 Task: Move the task Implement a new network security system for a company to the section Done in the project AgileForge and filter the tasks in the project by Incomplete tasks
Action: Mouse moved to (62, 354)
Screenshot: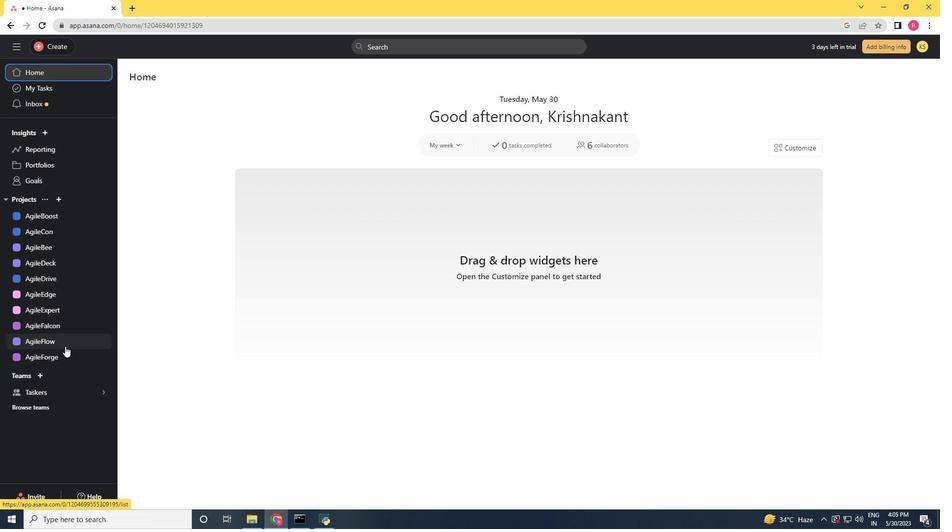
Action: Mouse pressed left at (62, 354)
Screenshot: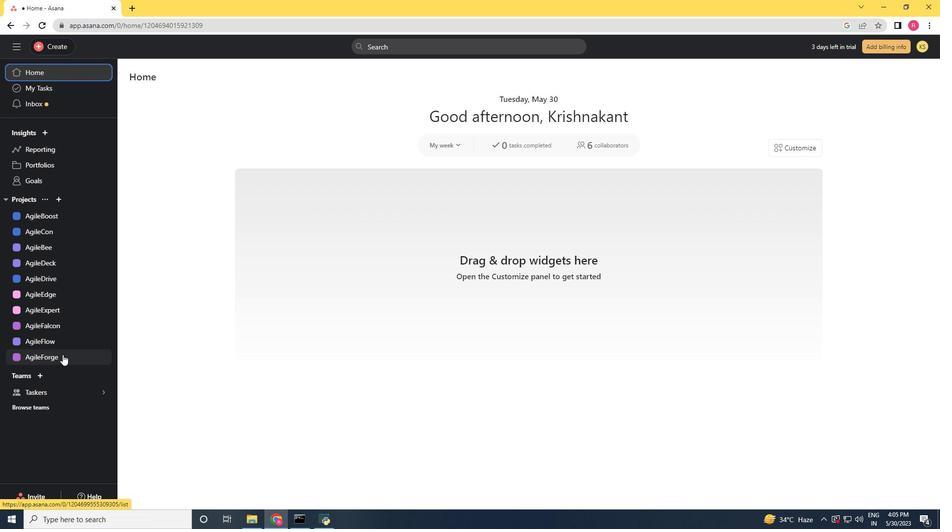 
Action: Mouse moved to (461, 178)
Screenshot: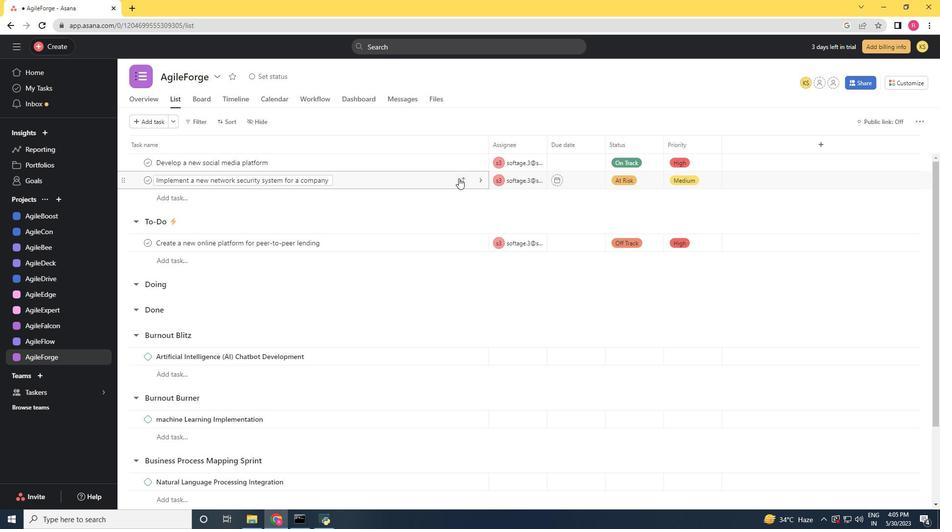 
Action: Mouse pressed left at (461, 178)
Screenshot: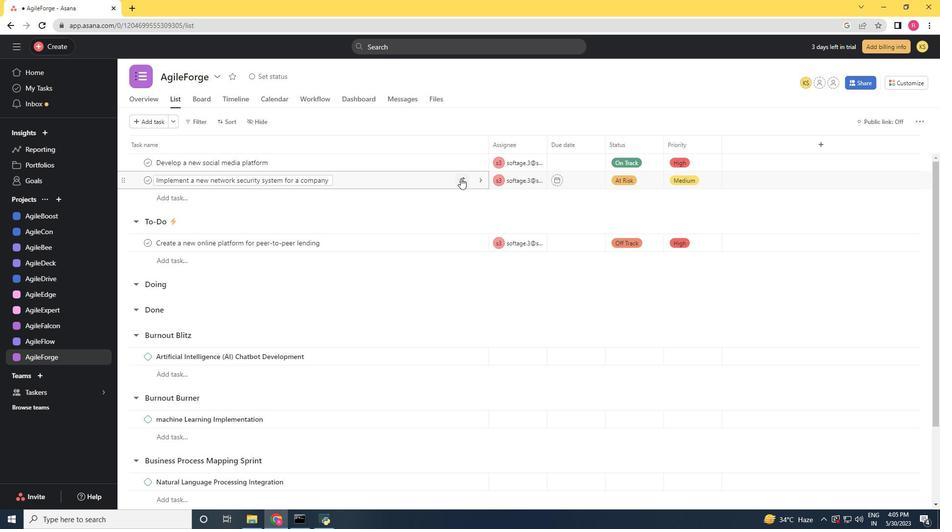 
Action: Mouse moved to (398, 264)
Screenshot: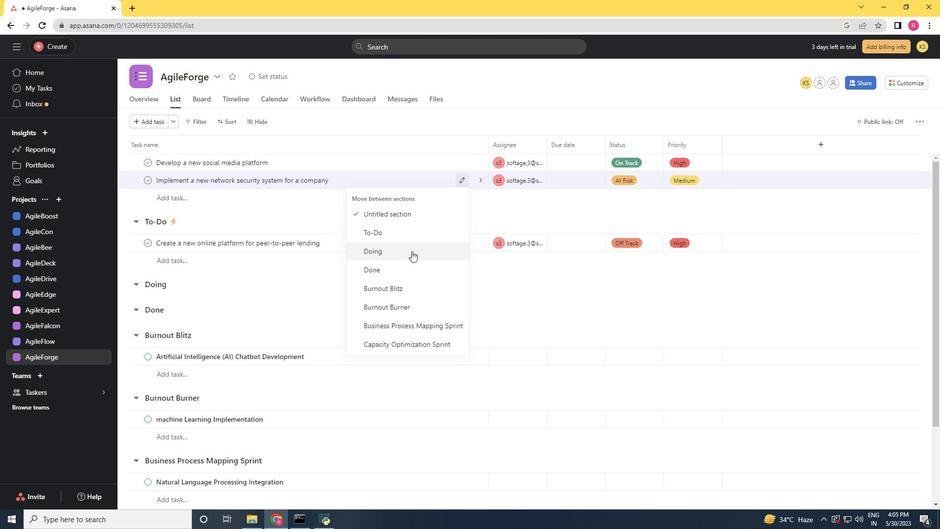 
Action: Mouse pressed left at (398, 264)
Screenshot: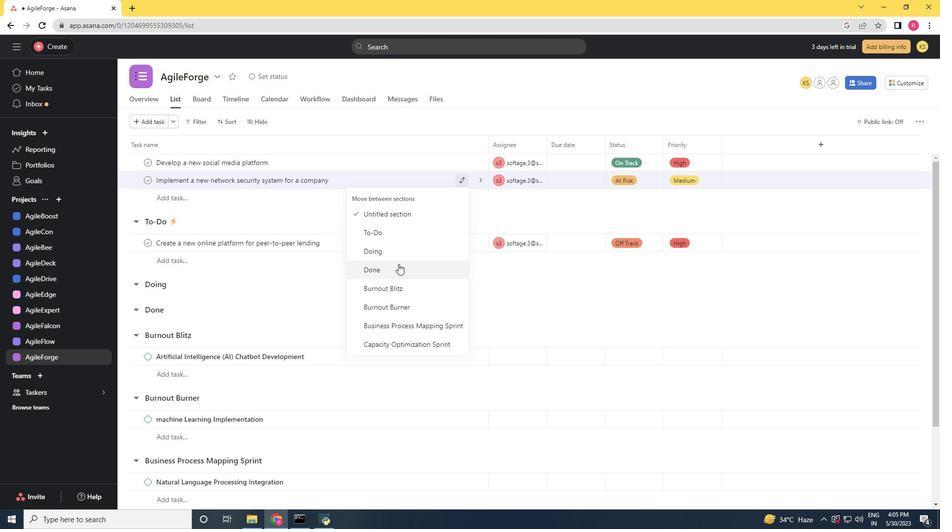 
Action: Mouse moved to (203, 122)
Screenshot: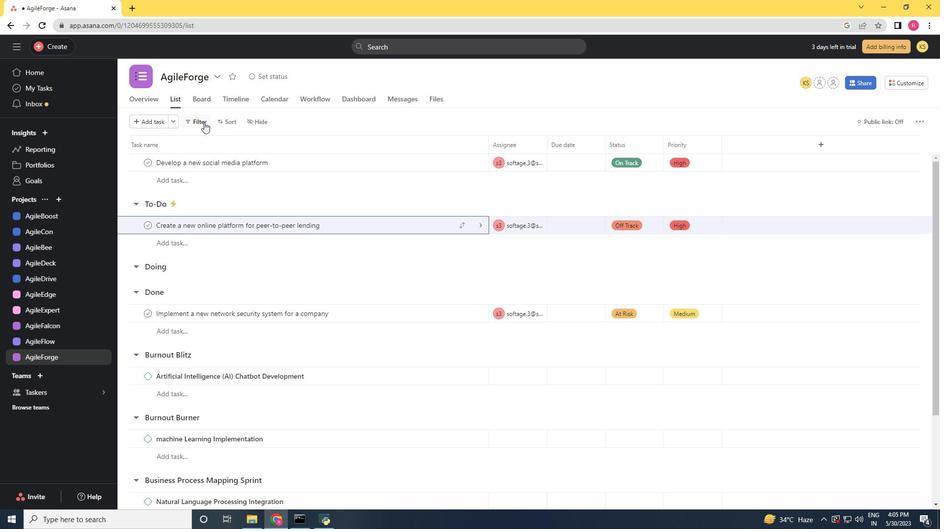 
Action: Mouse pressed left at (203, 122)
Screenshot: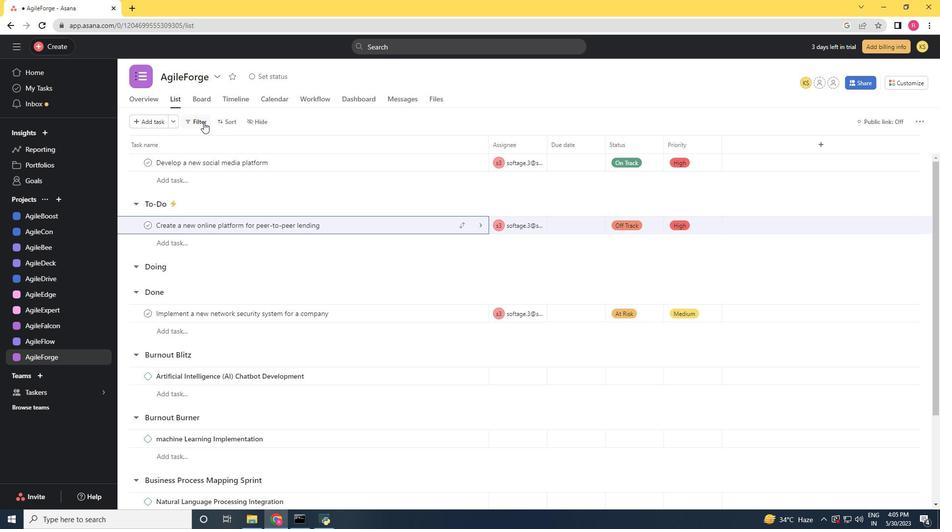 
Action: Mouse moved to (221, 157)
Screenshot: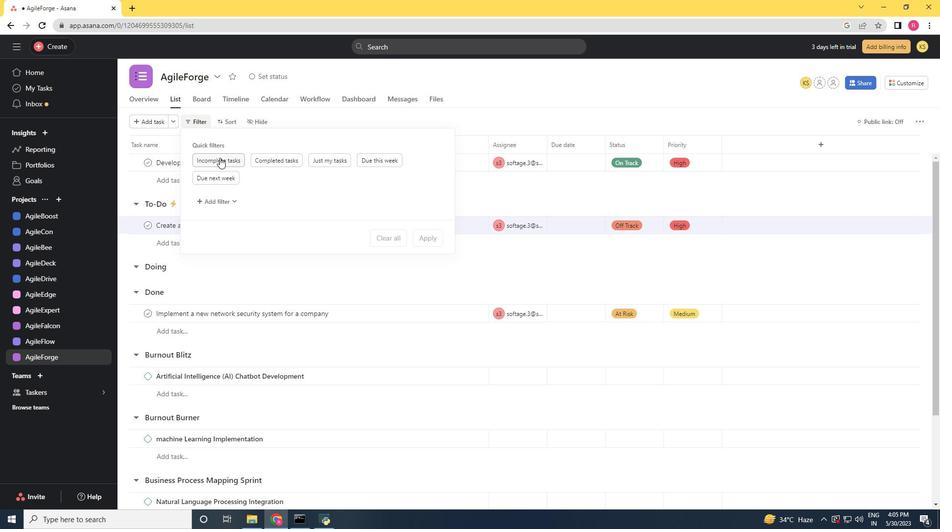 
Action: Mouse pressed left at (221, 157)
Screenshot: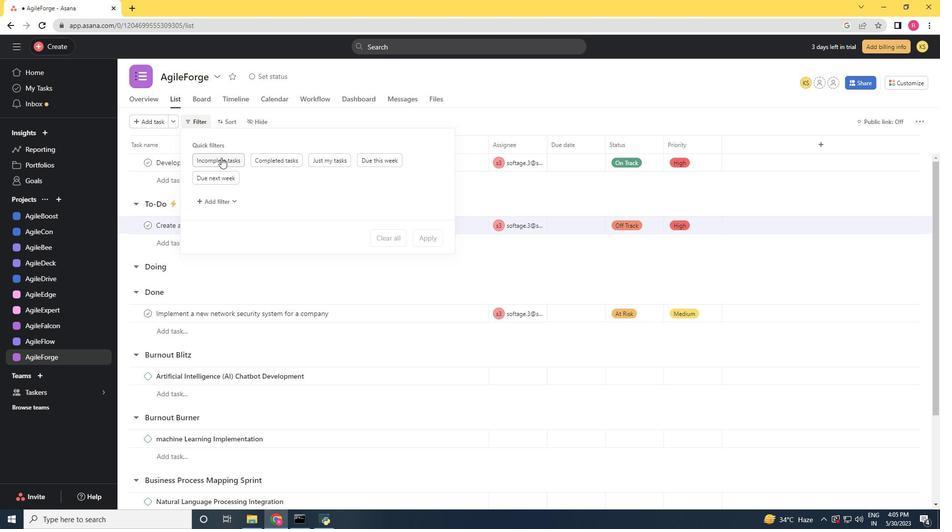
